 Task: Change line weight  to 16PX.
Action: Mouse moved to (453, 253)
Screenshot: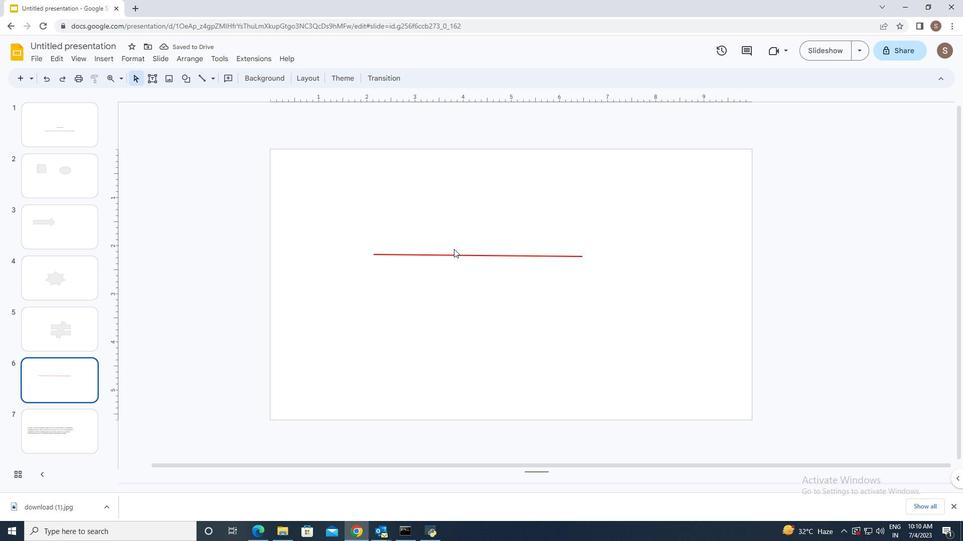 
Action: Mouse pressed left at (453, 253)
Screenshot: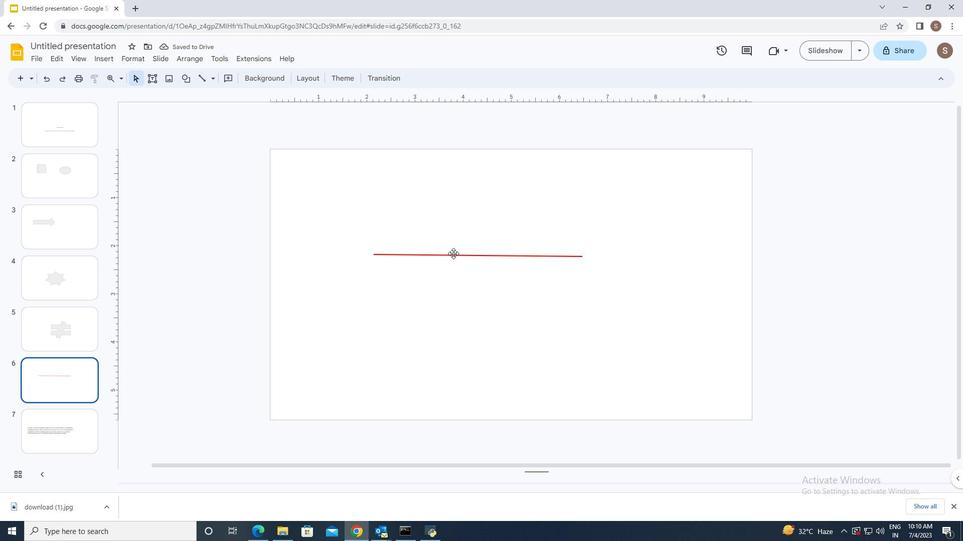 
Action: Mouse moved to (245, 81)
Screenshot: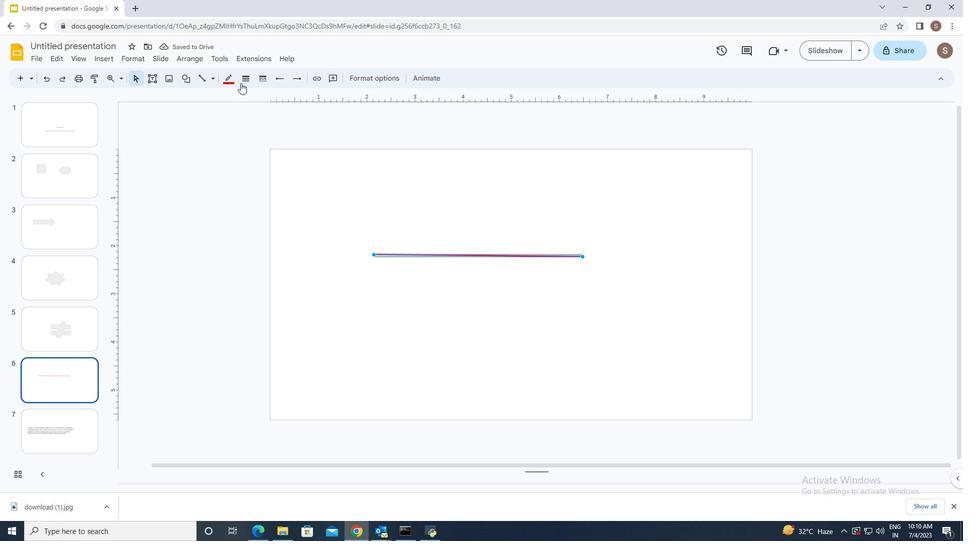 
Action: Mouse pressed left at (245, 81)
Screenshot: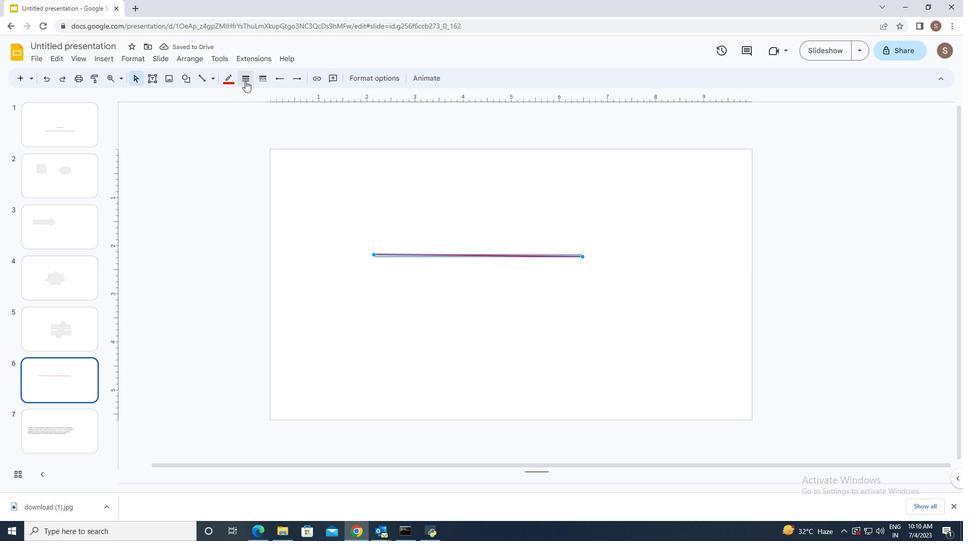 
Action: Mouse moved to (262, 195)
Screenshot: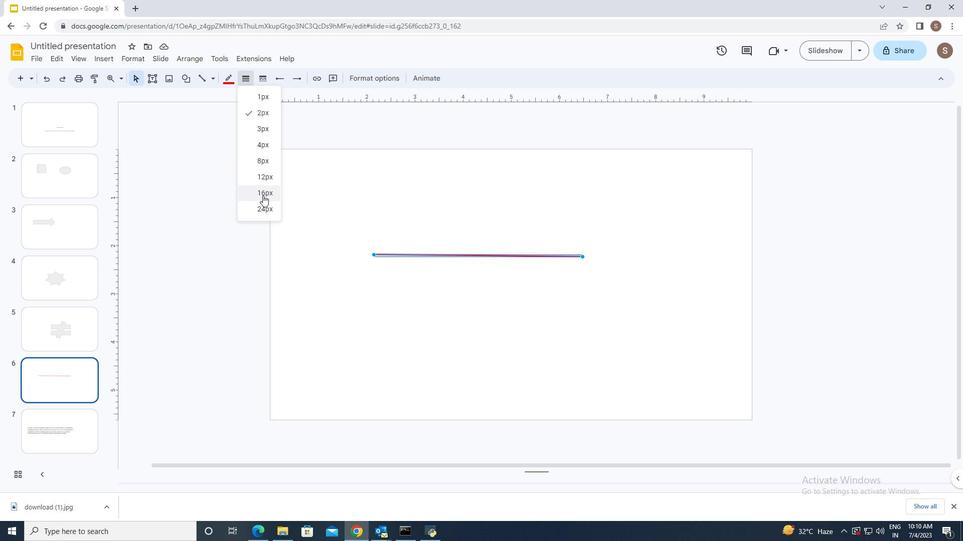 
Action: Mouse pressed left at (262, 195)
Screenshot: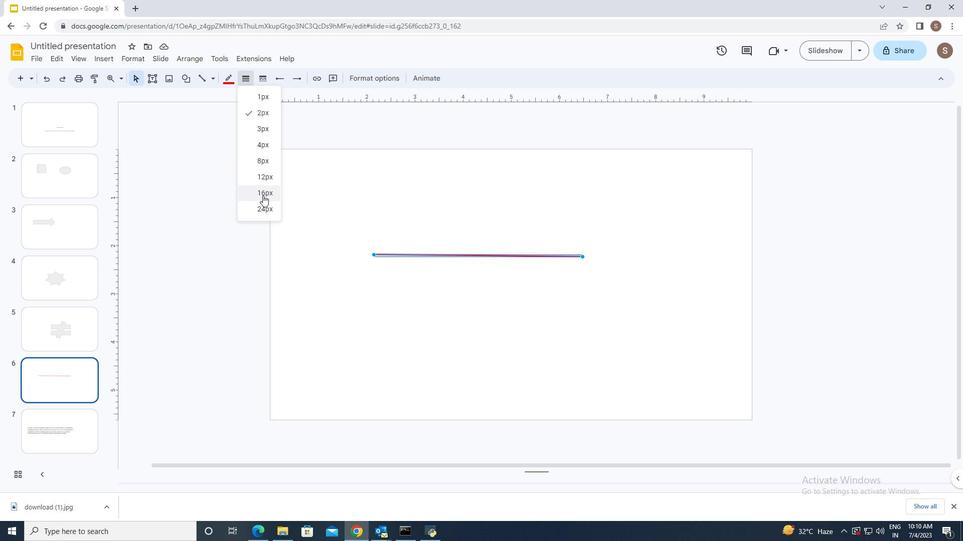 
Action: Mouse moved to (371, 292)
Screenshot: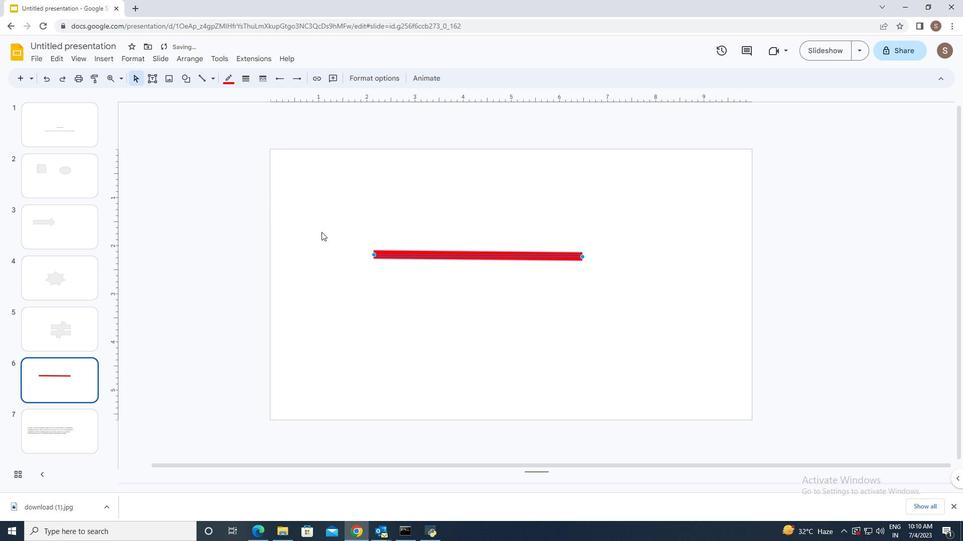 
Action: Mouse pressed left at (371, 292)
Screenshot: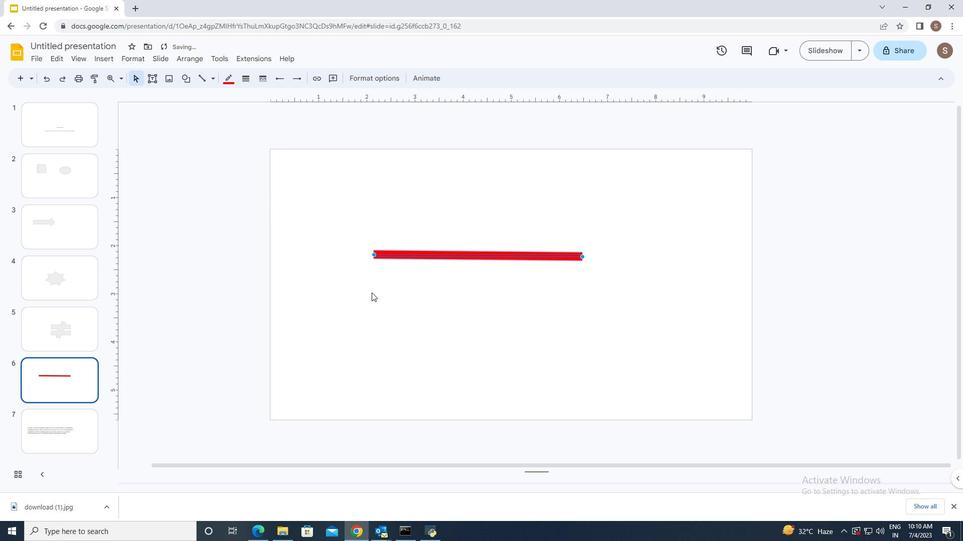 
